 Task: Add a condition where "Hours since assigned Less than Ninty" in unsolved tickets in your groups.
Action: Mouse pressed left at (243, 399)
Screenshot: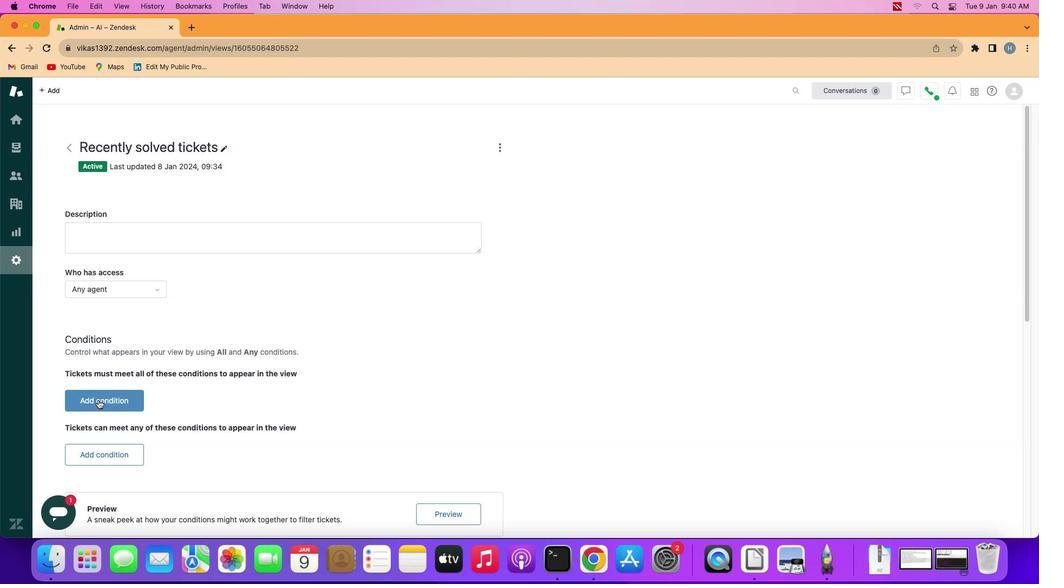 
Action: Mouse moved to (202, 401)
Screenshot: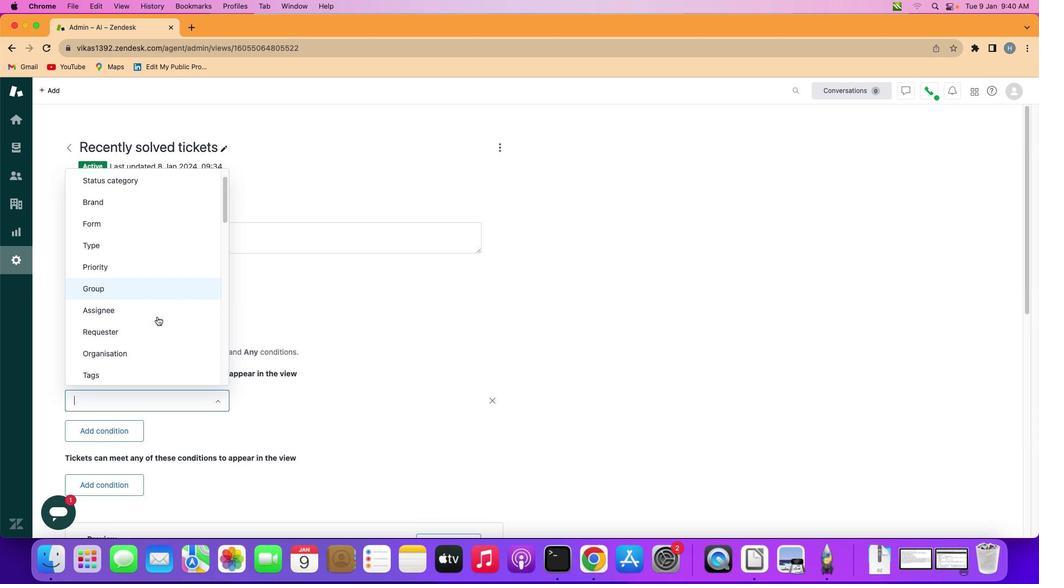
Action: Mouse pressed left at (202, 401)
Screenshot: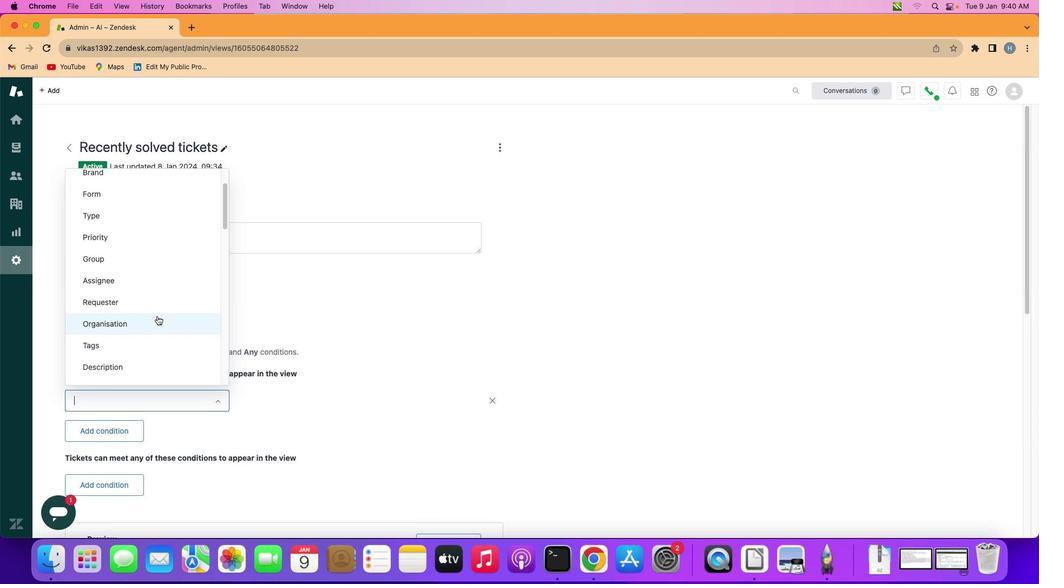 
Action: Mouse moved to (230, 401)
Screenshot: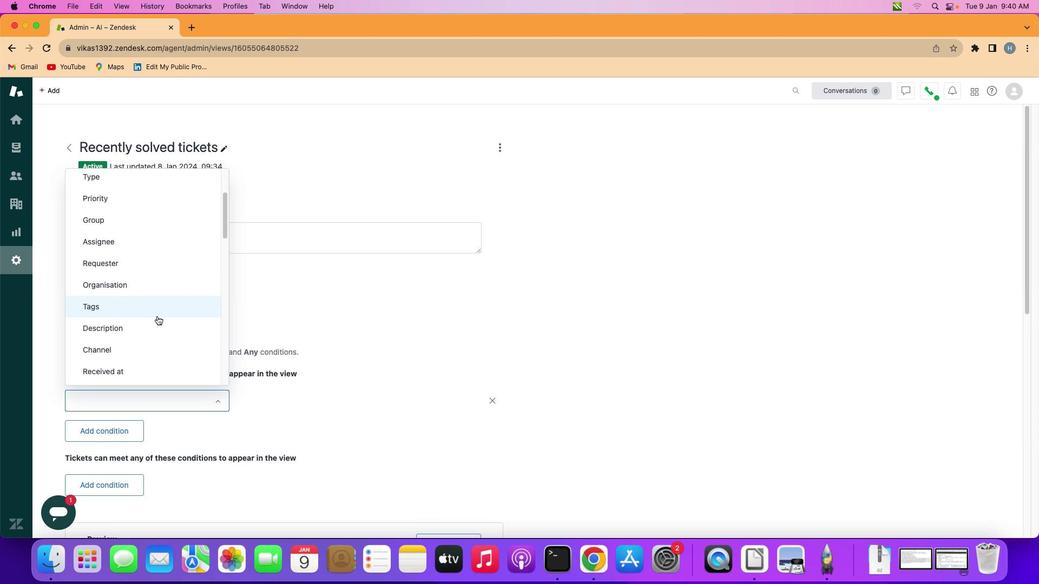 
Action: Mouse pressed left at (230, 401)
Screenshot: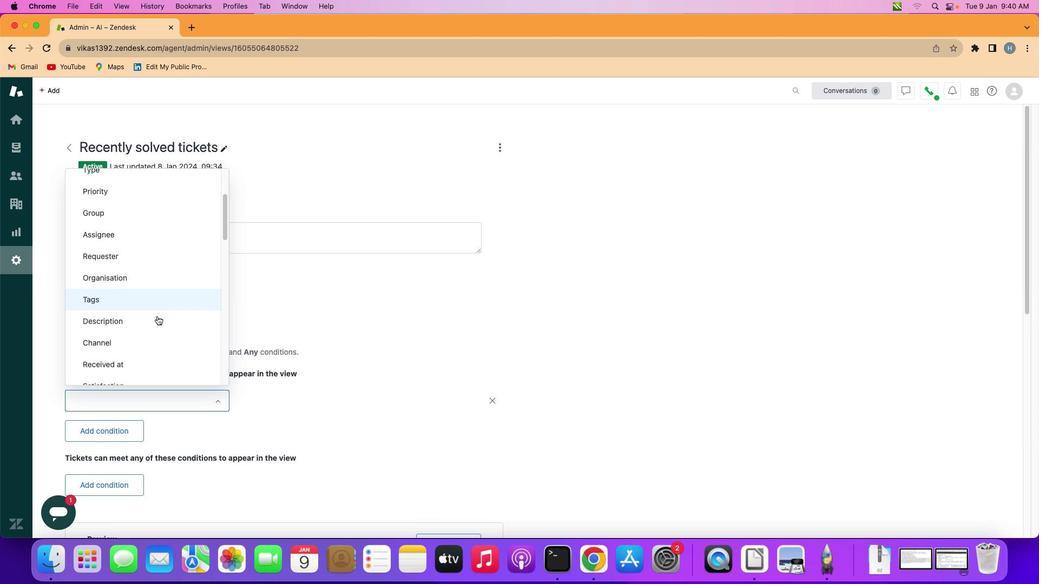 
Action: Mouse moved to (243, 371)
Screenshot: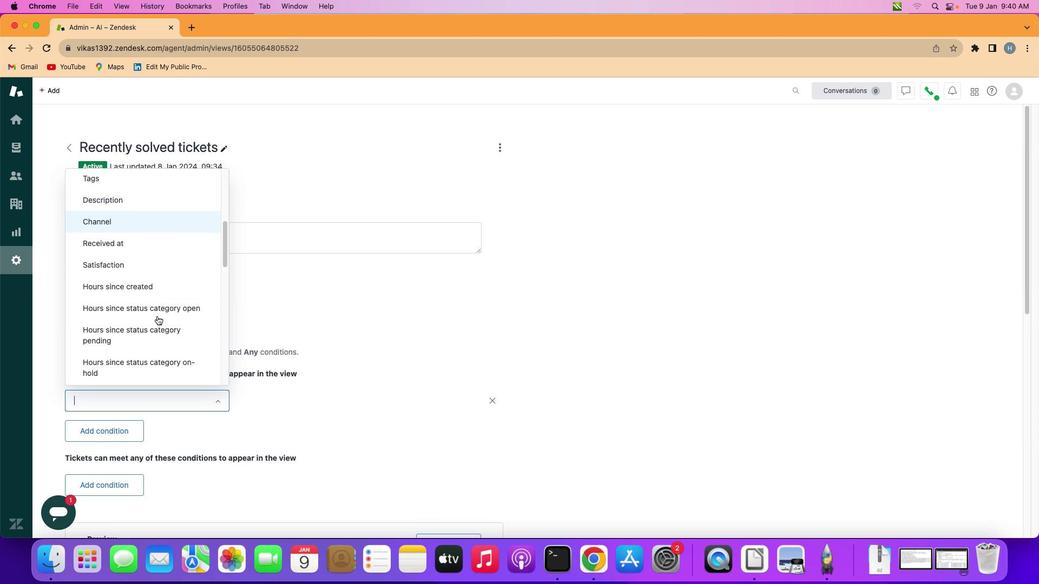
Action: Mouse scrolled (243, 371) with delta (134, 261)
Screenshot: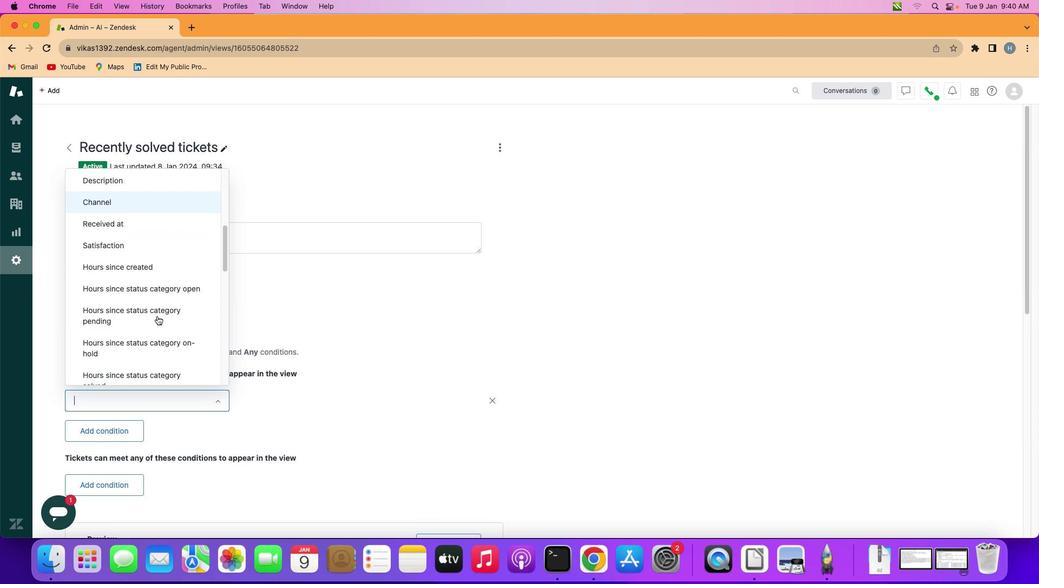 
Action: Mouse scrolled (243, 371) with delta (134, 261)
Screenshot: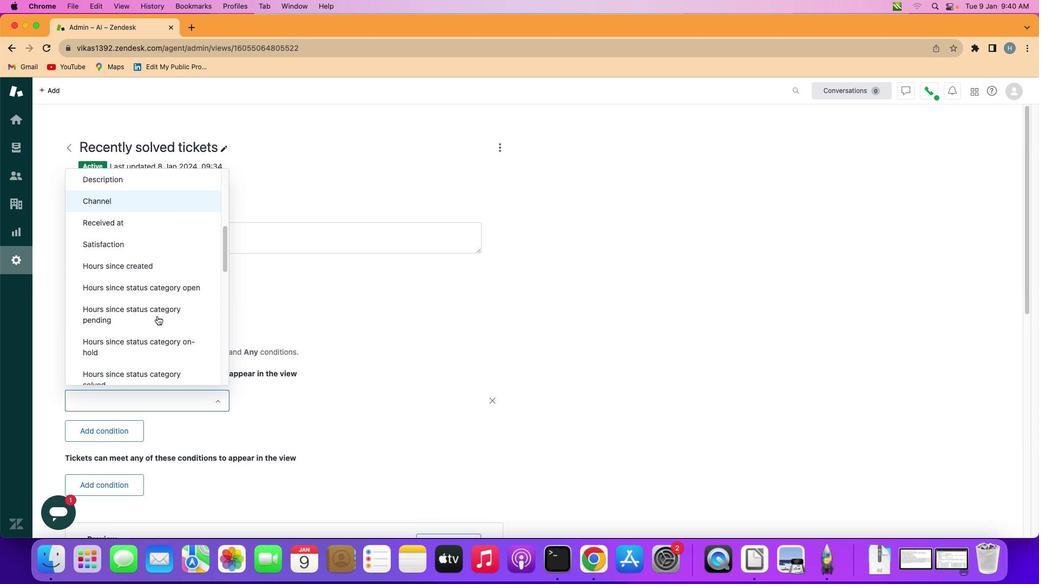 
Action: Mouse scrolled (243, 371) with delta (134, 261)
Screenshot: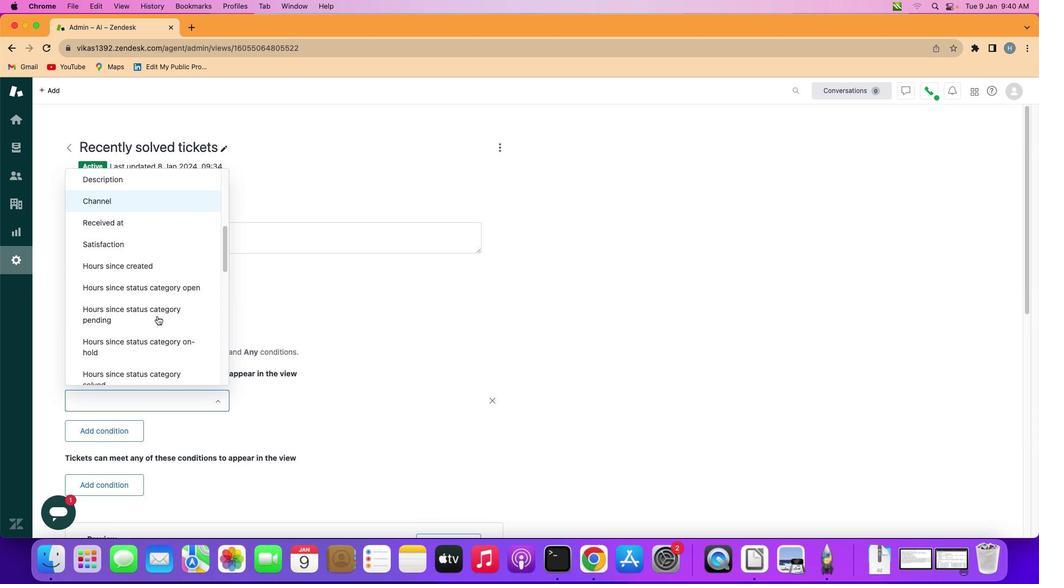 
Action: Mouse scrolled (243, 371) with delta (134, 261)
Screenshot: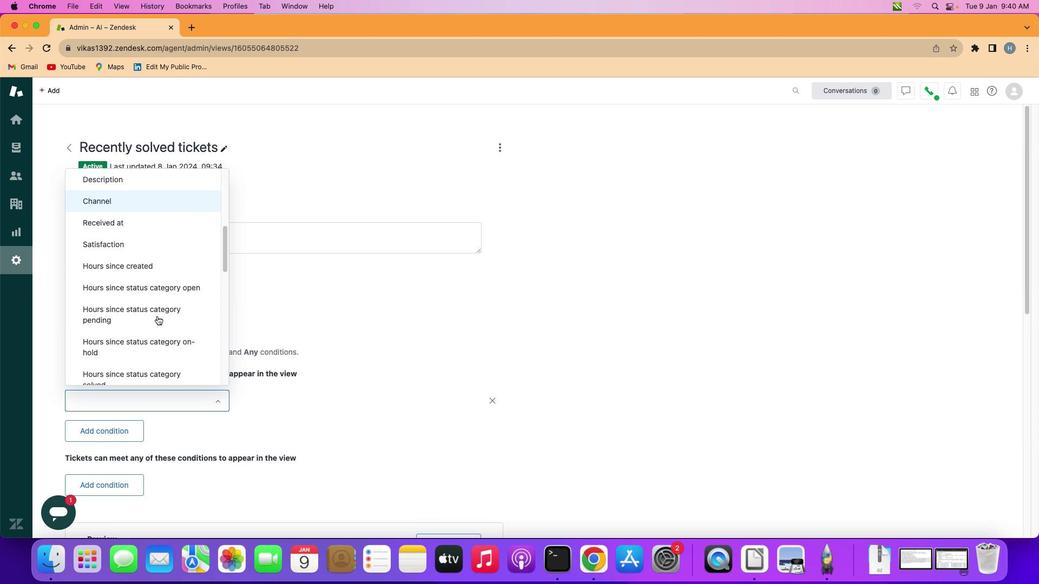 
Action: Mouse scrolled (243, 371) with delta (134, 261)
Screenshot: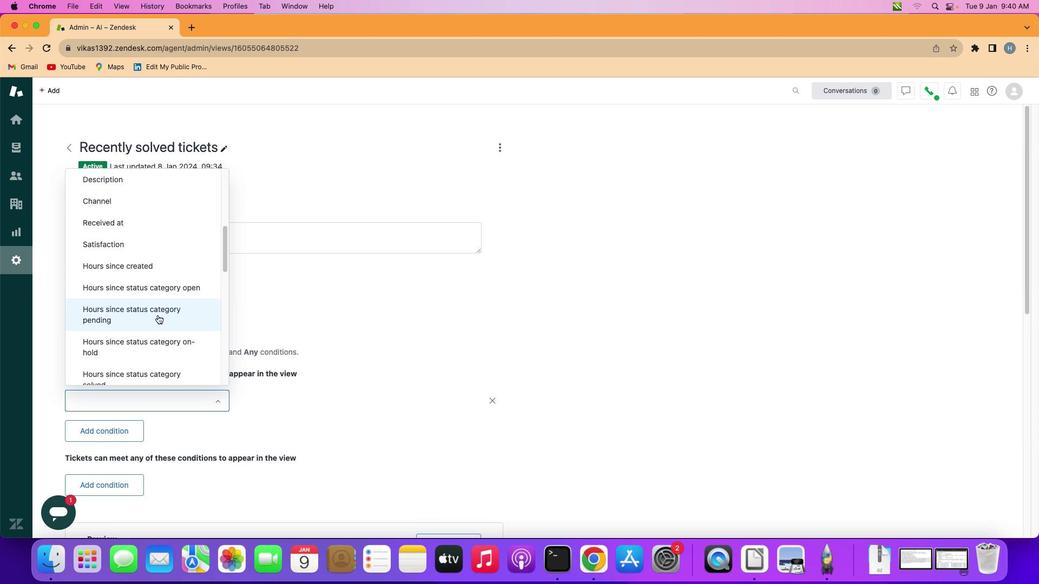 
Action: Mouse scrolled (243, 371) with delta (134, 261)
Screenshot: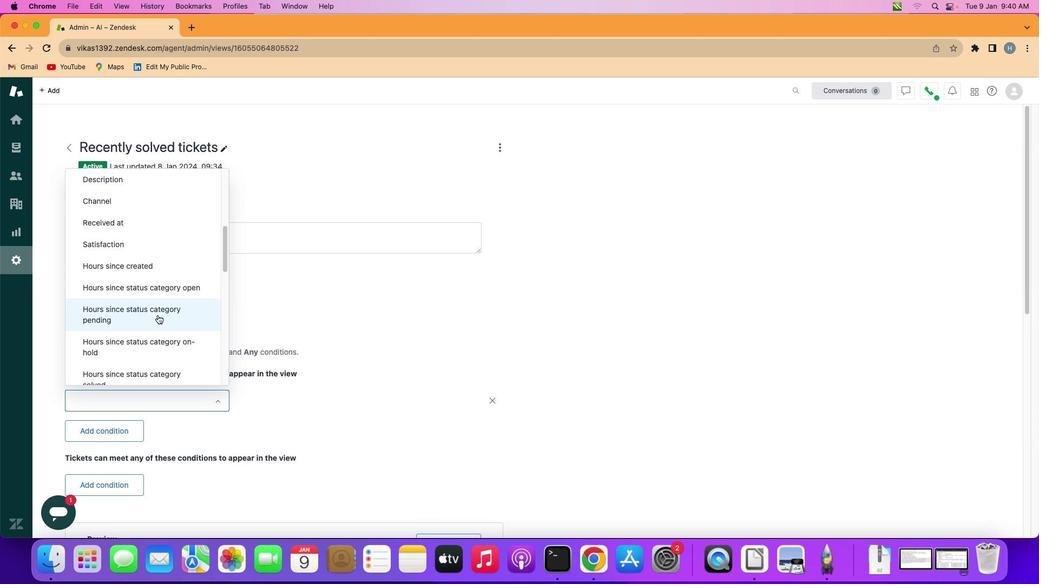 
Action: Mouse moved to (243, 371)
Screenshot: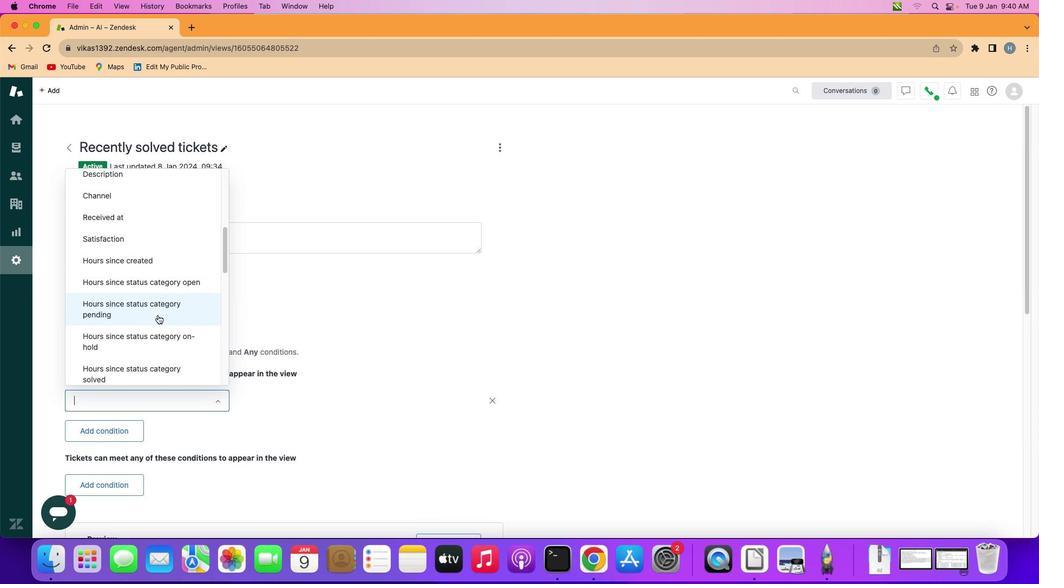 
Action: Mouse scrolled (243, 371) with delta (134, 261)
Screenshot: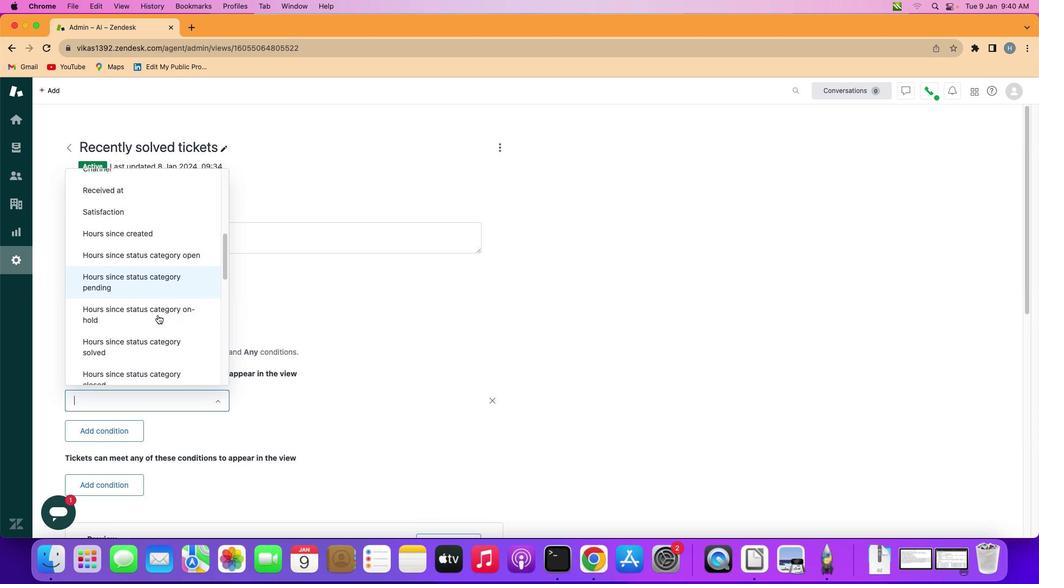 
Action: Mouse scrolled (243, 371) with delta (134, 261)
Screenshot: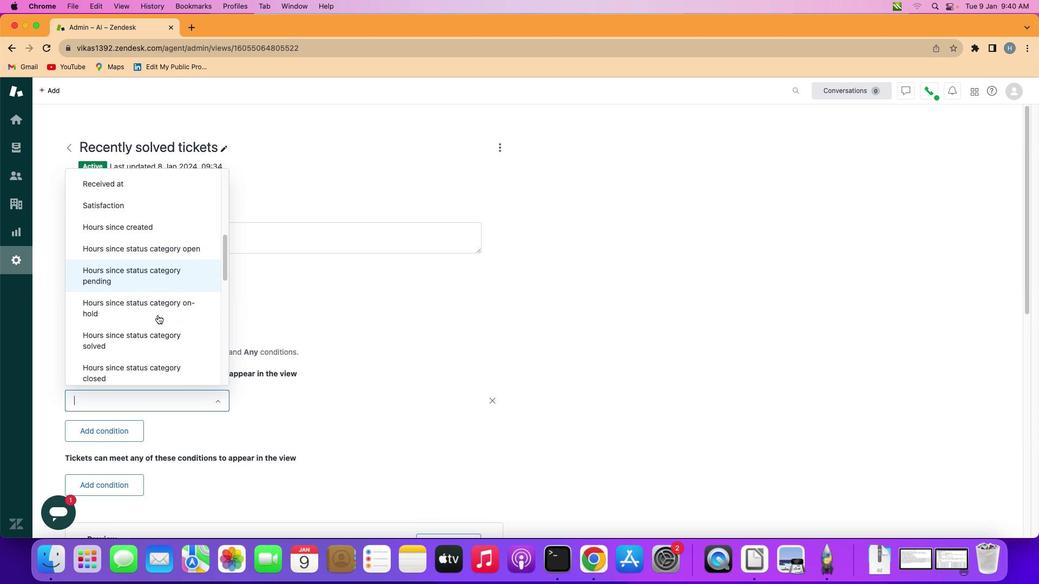 
Action: Mouse scrolled (243, 371) with delta (134, 261)
Screenshot: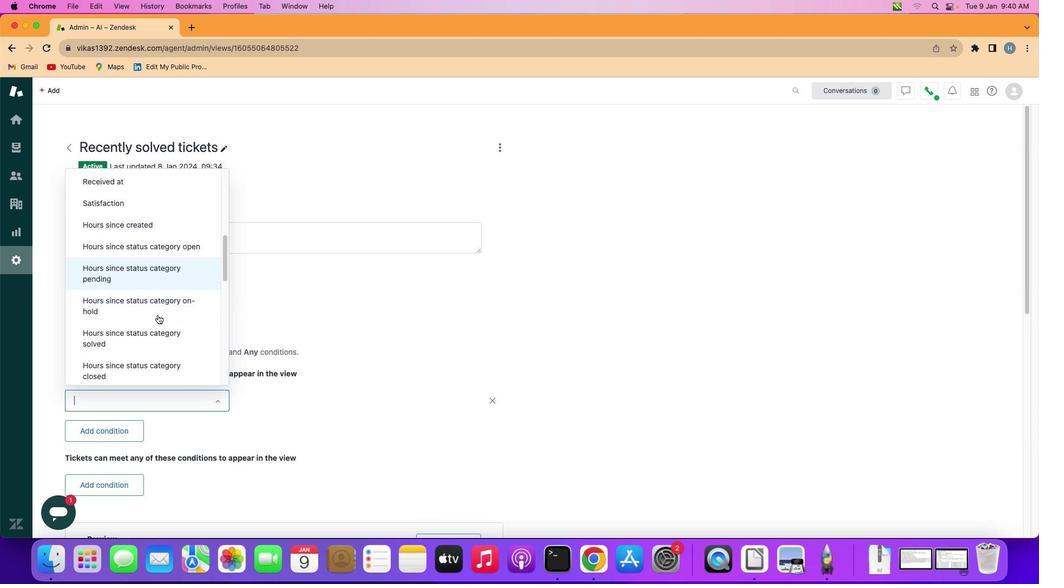 
Action: Mouse scrolled (243, 371) with delta (134, 261)
Screenshot: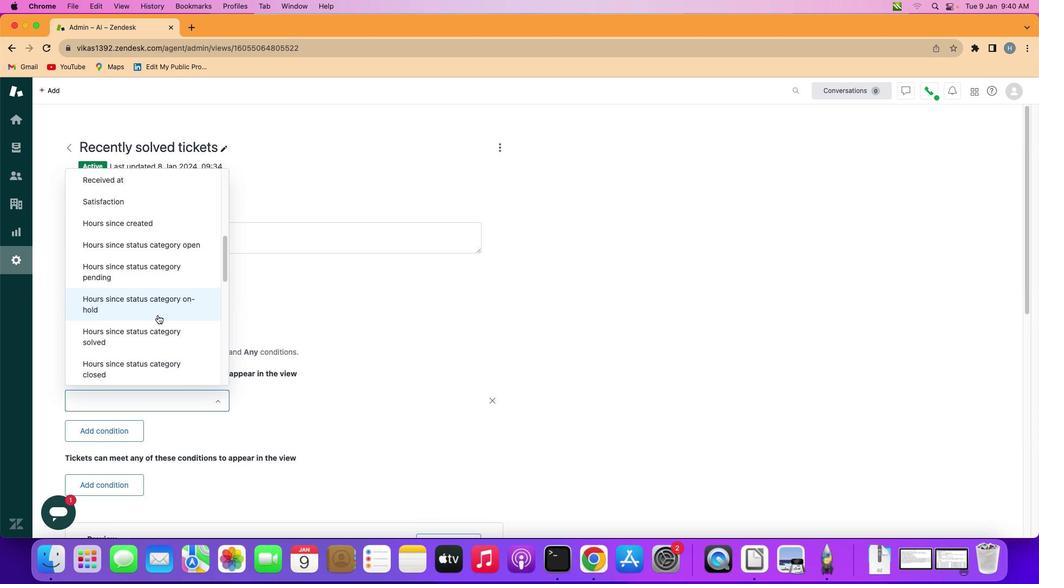 
Action: Mouse moved to (244, 371)
Screenshot: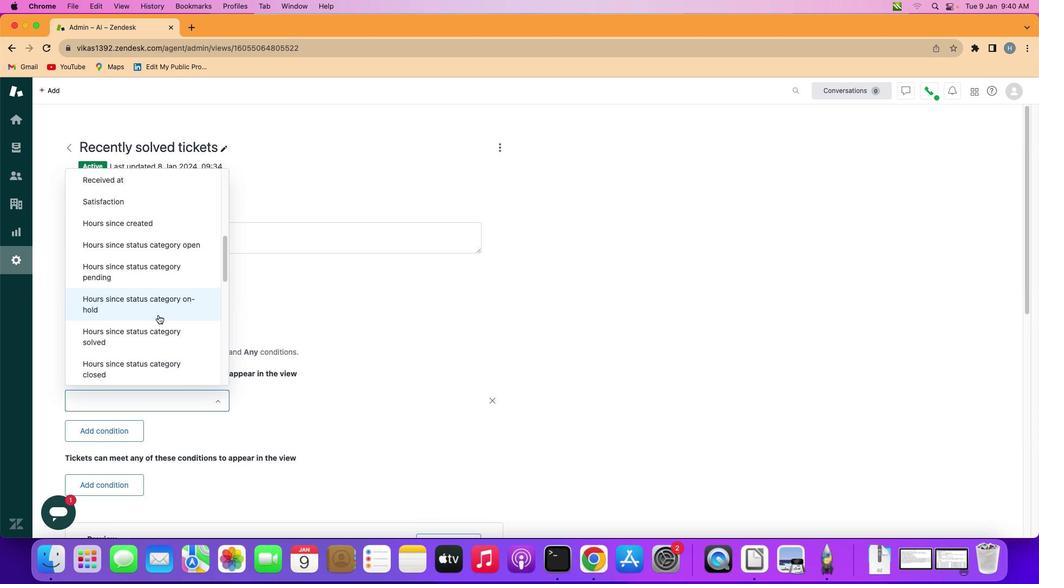 
Action: Mouse scrolled (244, 371) with delta (134, 261)
Screenshot: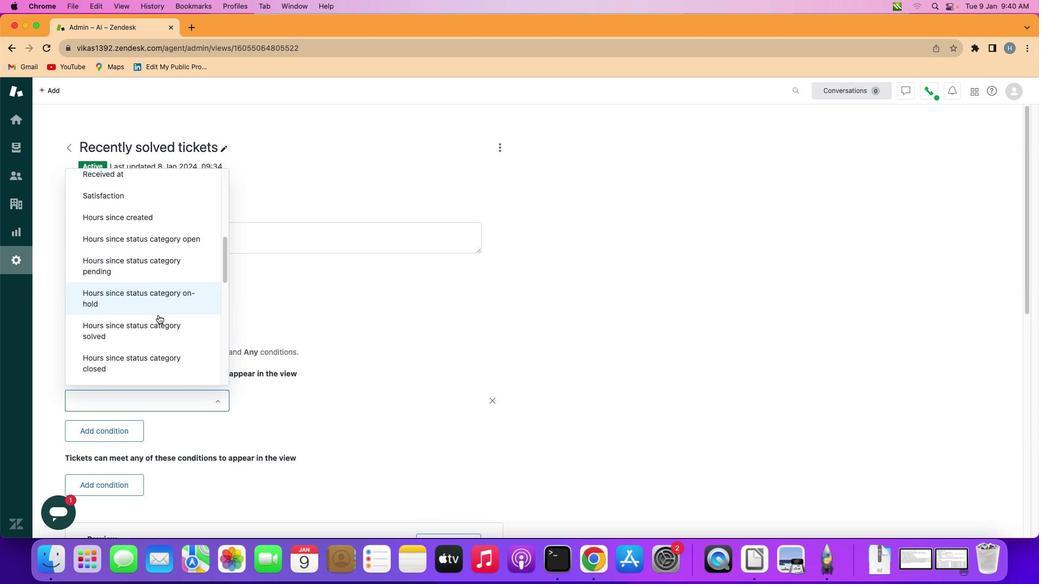 
Action: Mouse scrolled (244, 371) with delta (134, 261)
Screenshot: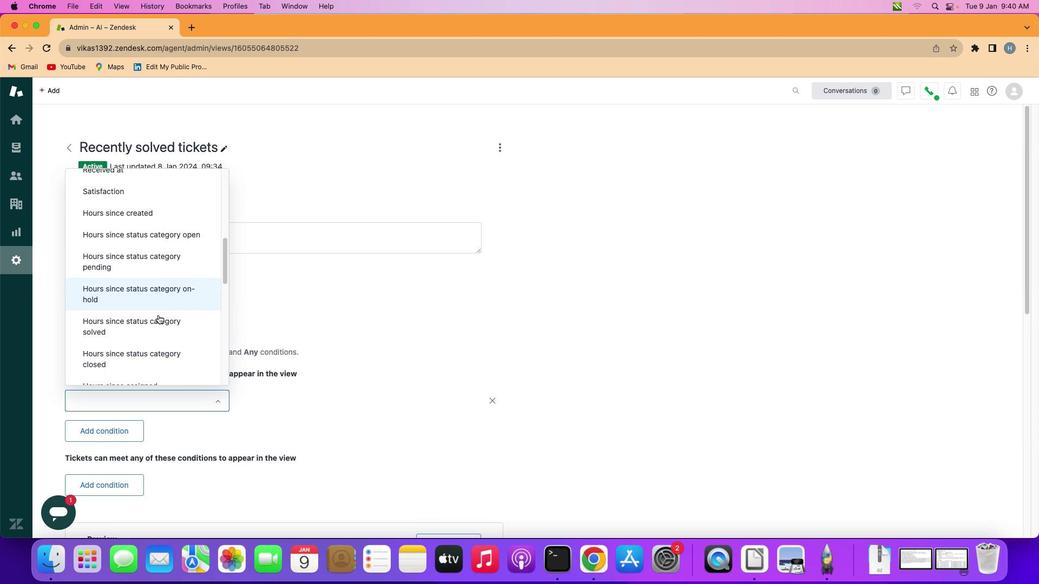 
Action: Mouse scrolled (244, 371) with delta (134, 260)
Screenshot: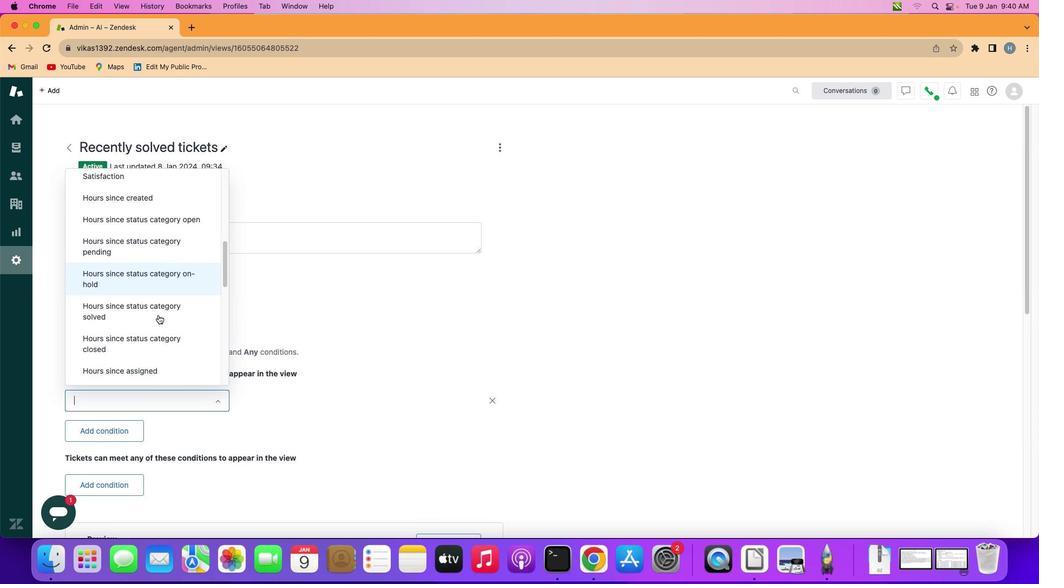 
Action: Mouse scrolled (244, 371) with delta (134, 260)
Screenshot: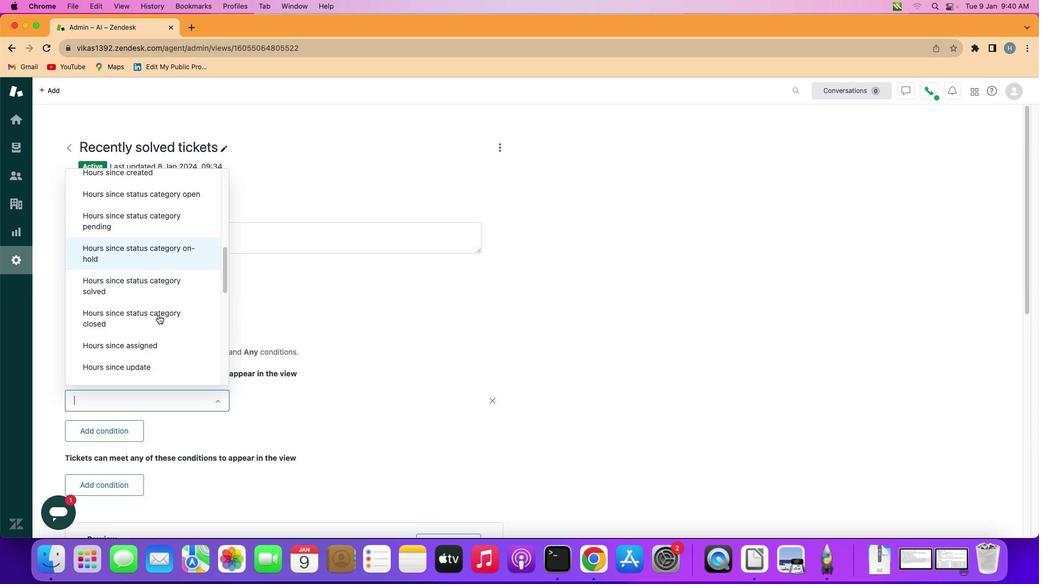 
Action: Mouse moved to (244, 371)
Screenshot: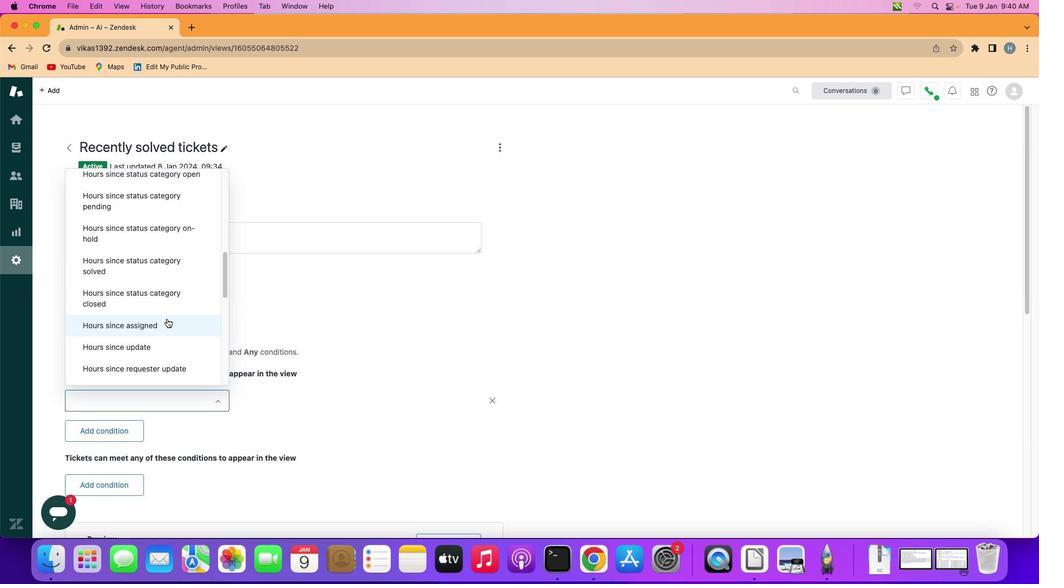 
Action: Mouse scrolled (244, 371) with delta (134, 261)
Screenshot: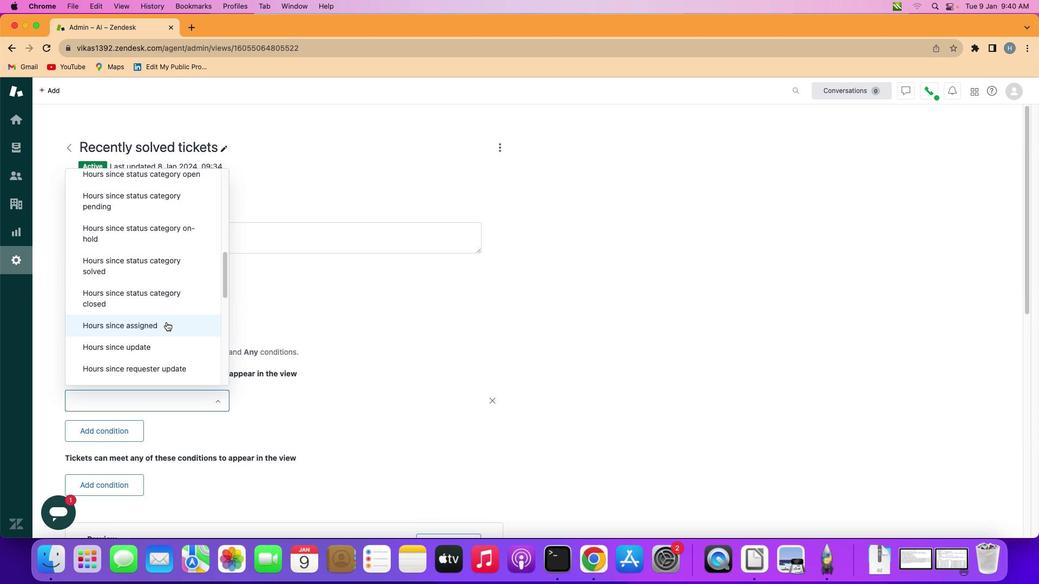 
Action: Mouse scrolled (244, 371) with delta (134, 261)
Screenshot: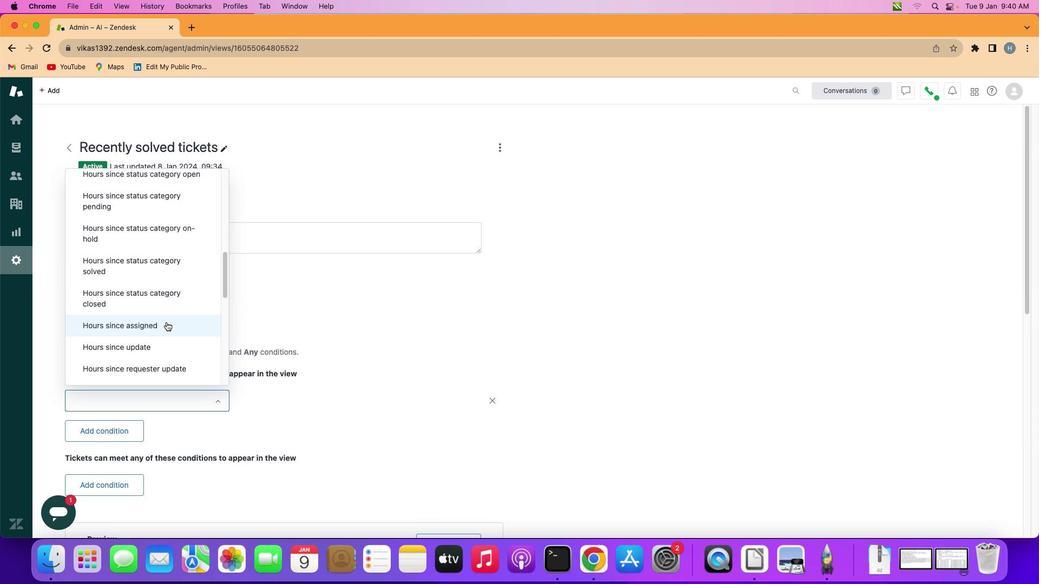 
Action: Mouse moved to (244, 371)
Screenshot: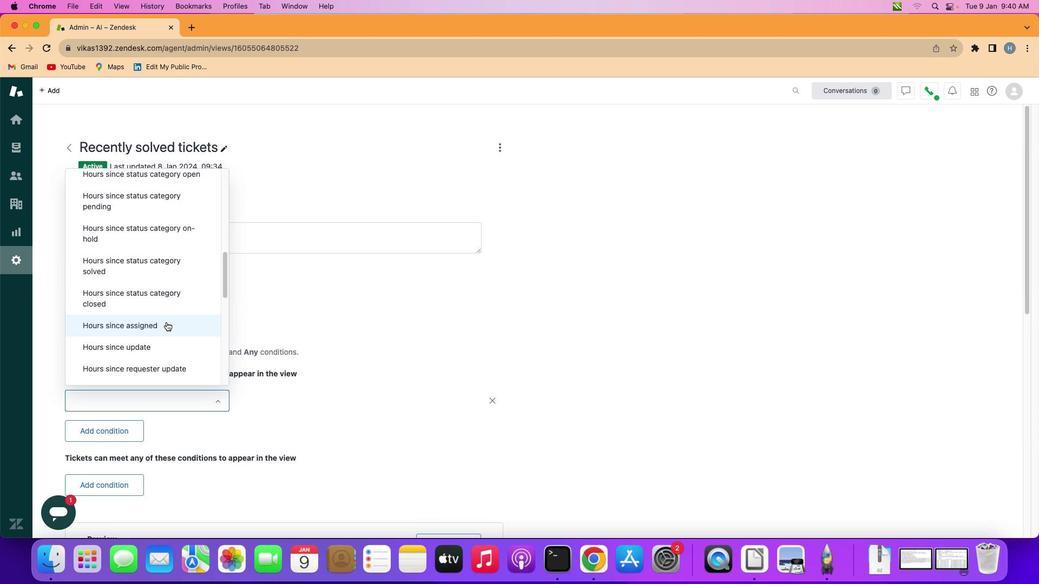 
Action: Mouse scrolled (244, 371) with delta (134, 261)
Screenshot: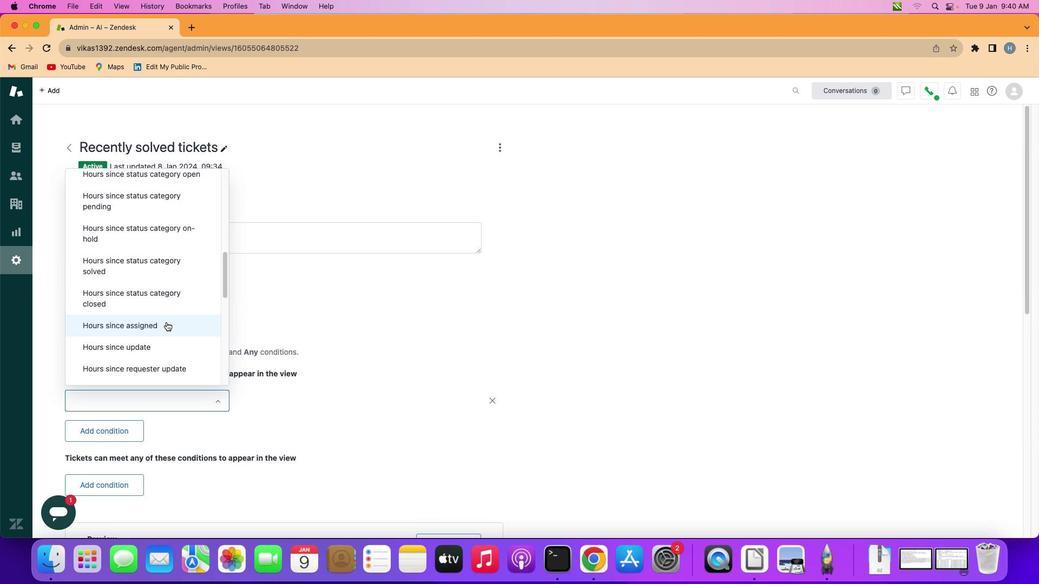 
Action: Mouse scrolled (244, 371) with delta (134, 261)
Screenshot: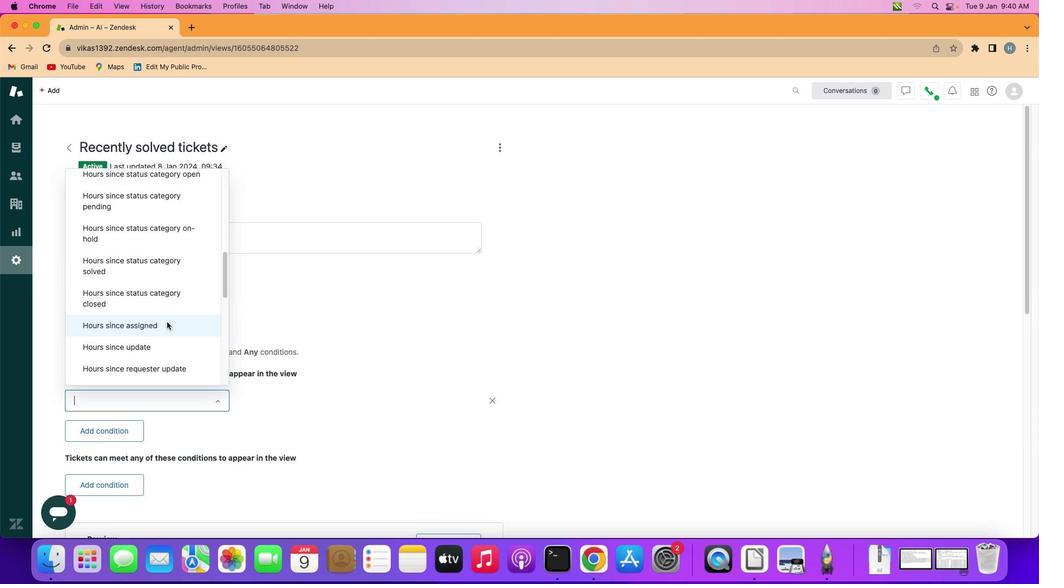 
Action: Mouse scrolled (244, 371) with delta (134, 261)
Screenshot: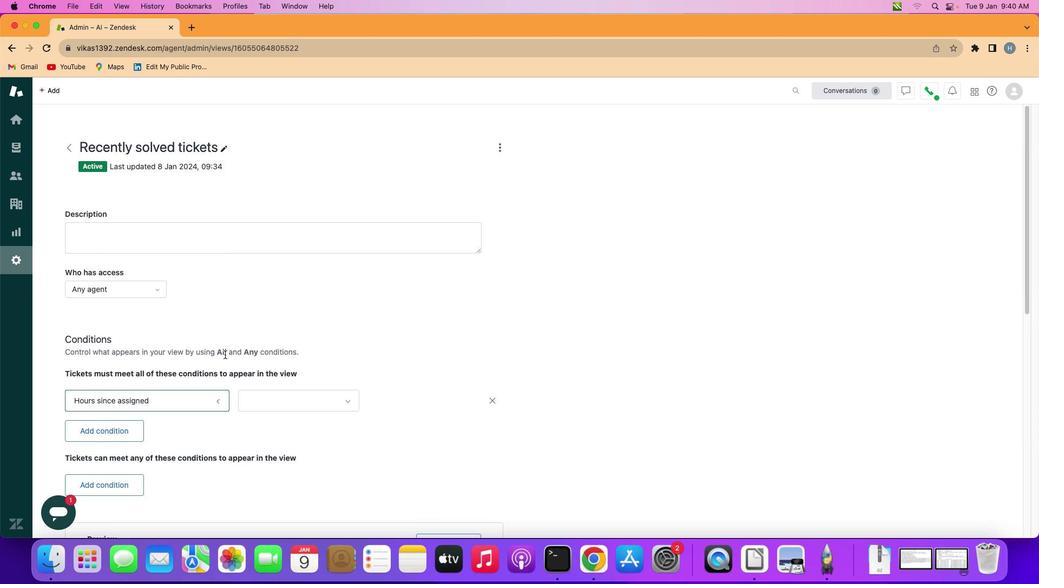 
Action: Mouse moved to (244, 371)
Screenshot: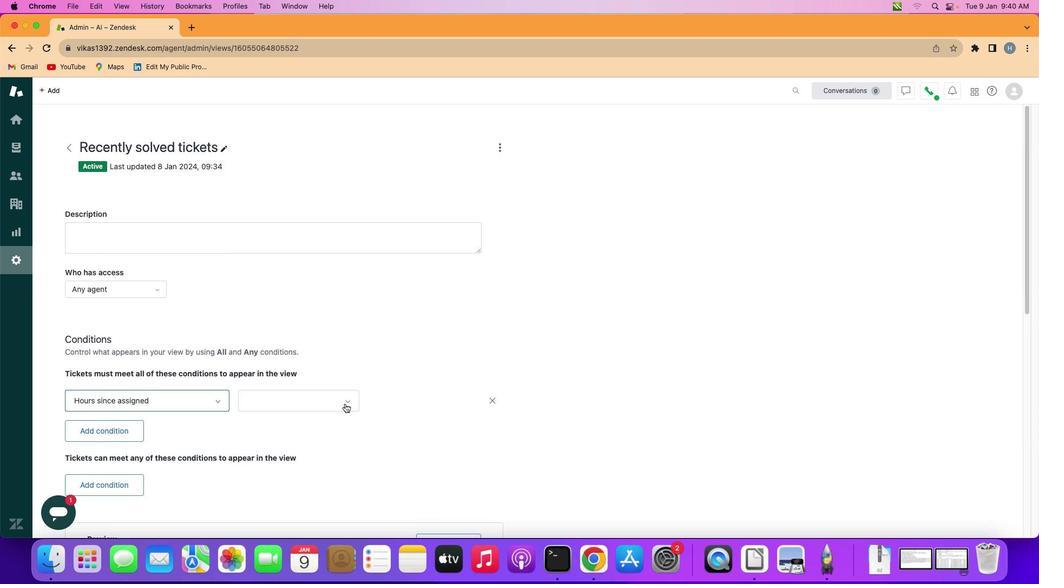 
Action: Mouse scrolled (244, 371) with delta (134, 261)
Screenshot: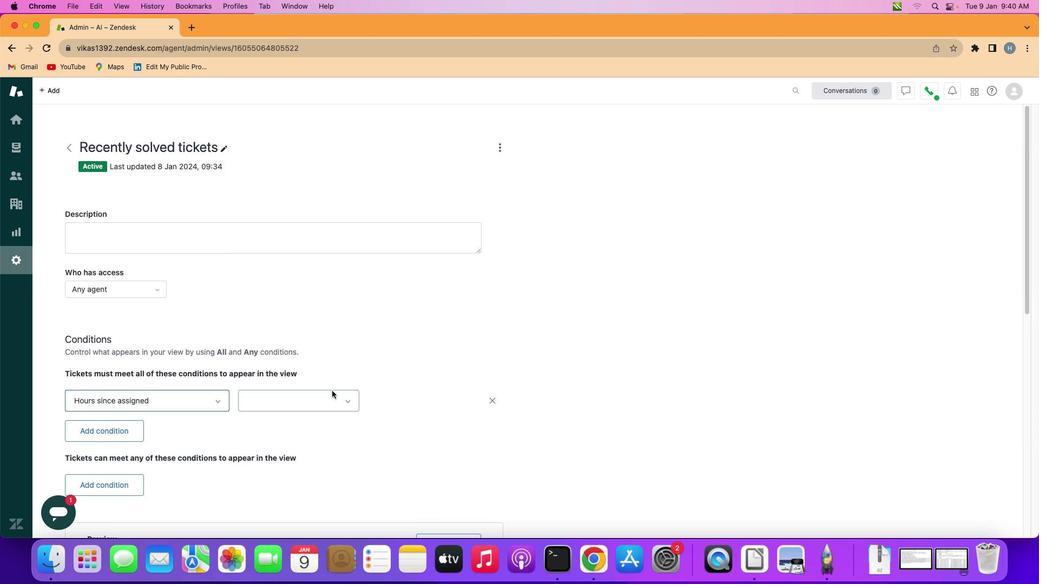 
Action: Mouse scrolled (244, 371) with delta (134, 261)
Screenshot: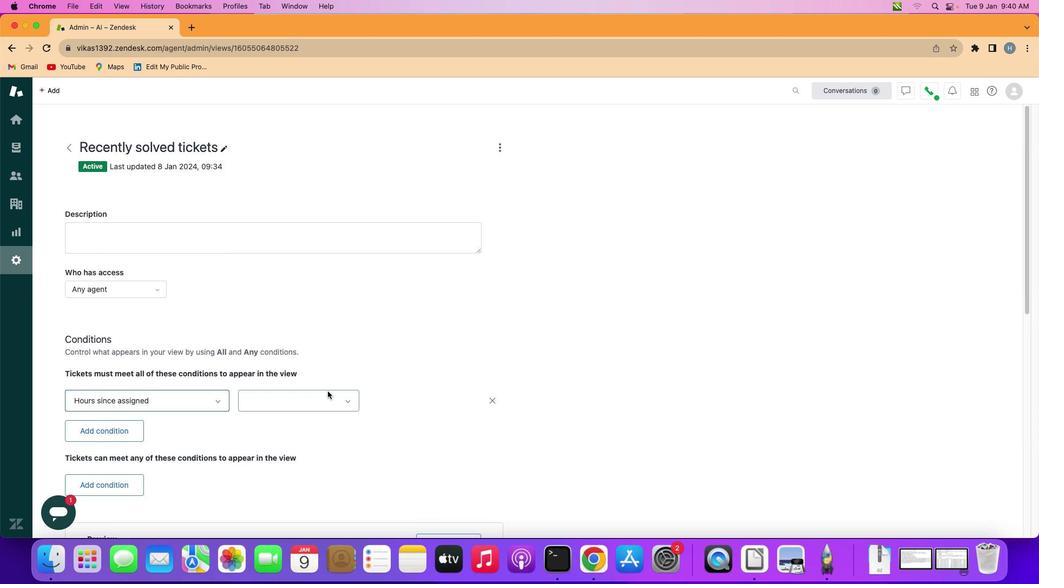 
Action: Mouse scrolled (244, 371) with delta (134, 261)
Screenshot: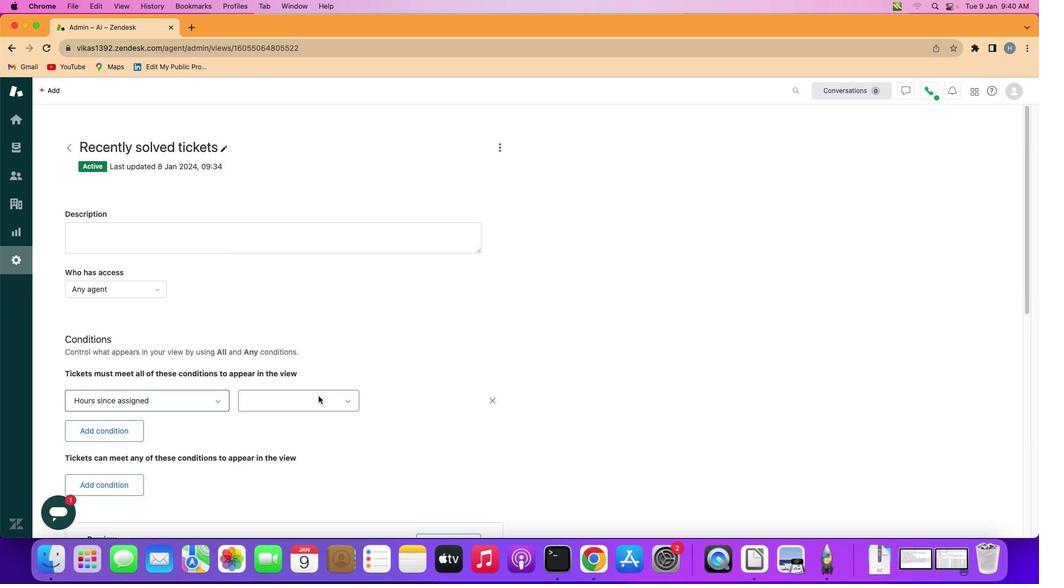 
Action: Mouse scrolled (244, 371) with delta (134, 261)
Screenshot: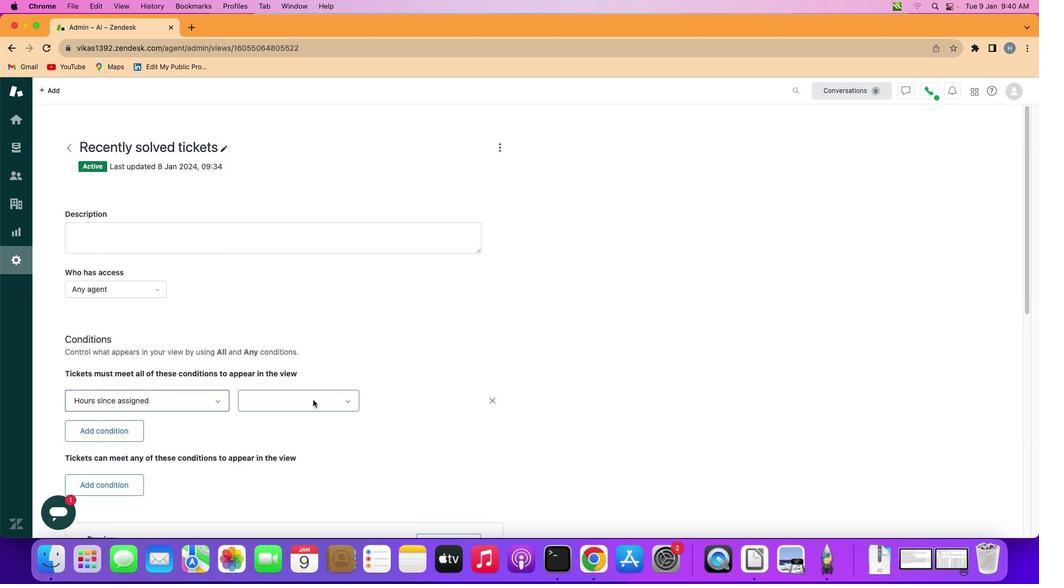 
Action: Mouse scrolled (244, 371) with delta (134, 261)
Screenshot: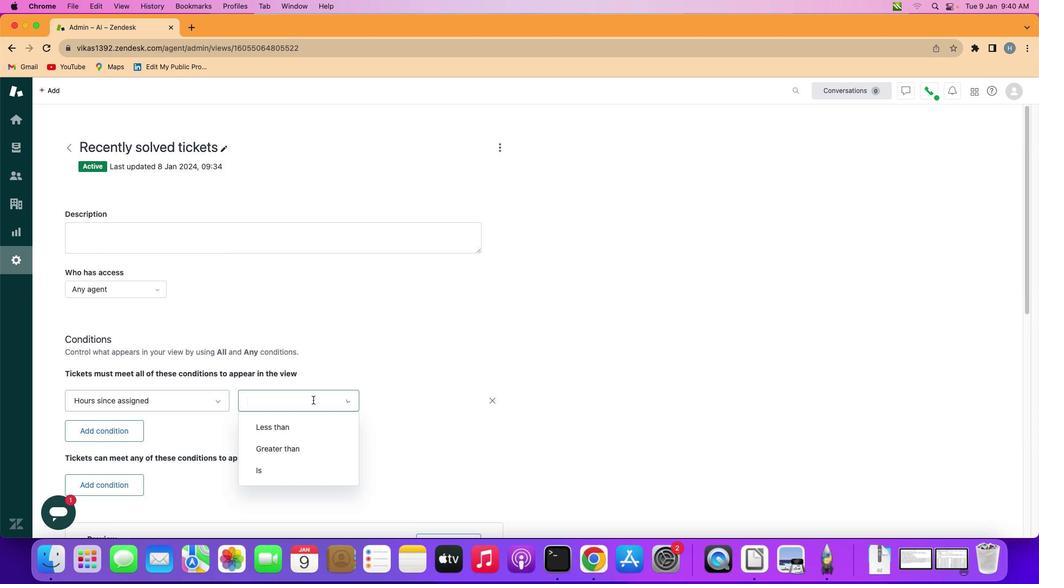
Action: Mouse moved to (250, 374)
Screenshot: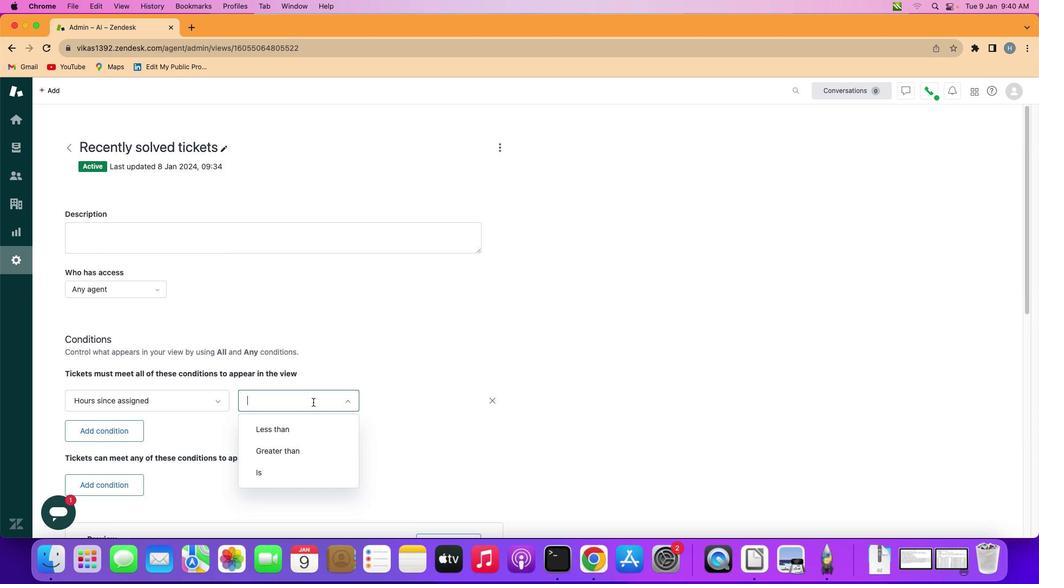 
Action: Mouse pressed left at (250, 374)
Screenshot: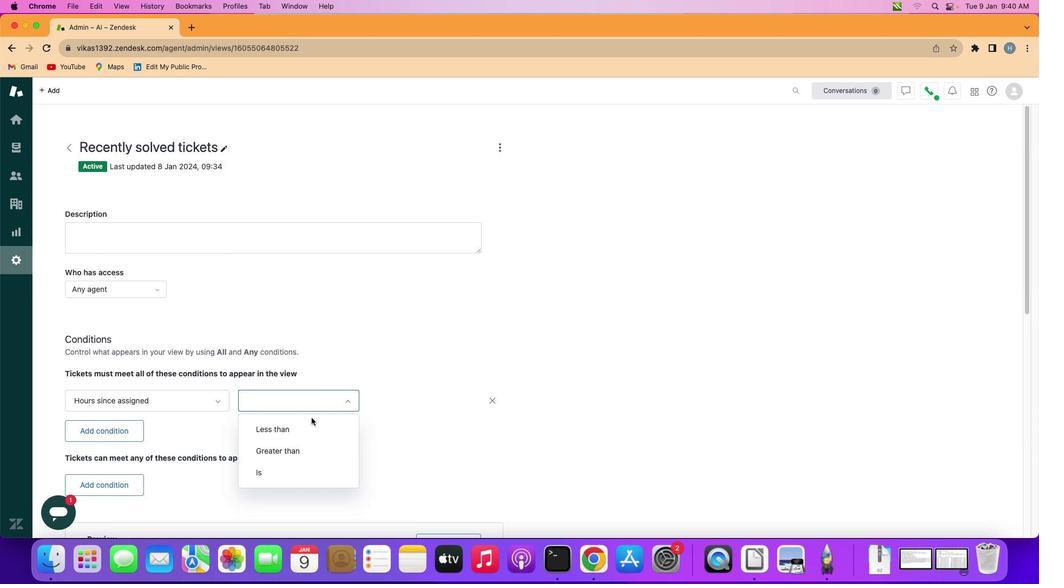 
Action: Mouse moved to (352, 401)
Screenshot: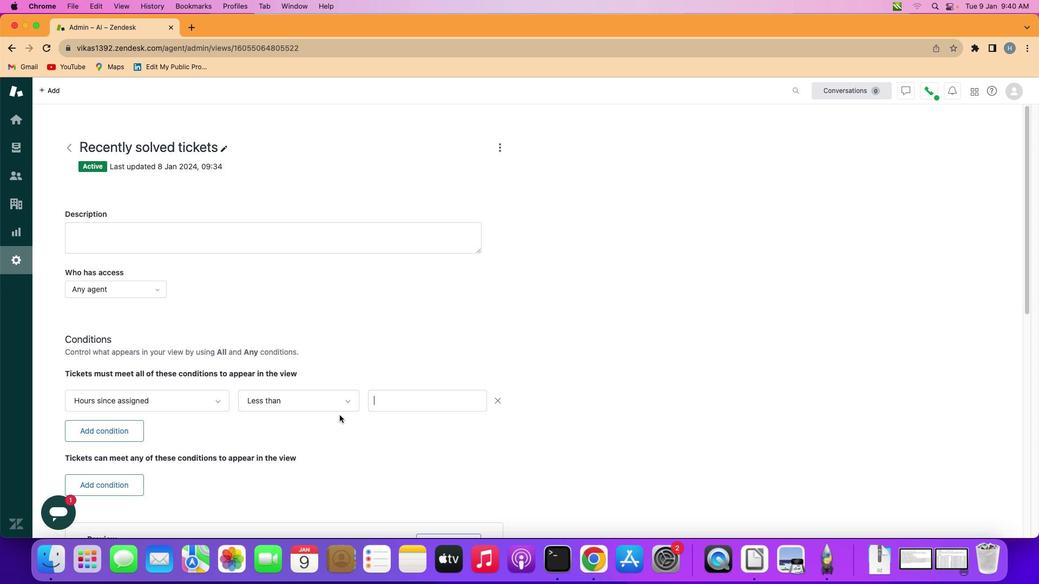 
Action: Mouse pressed left at (352, 401)
Screenshot: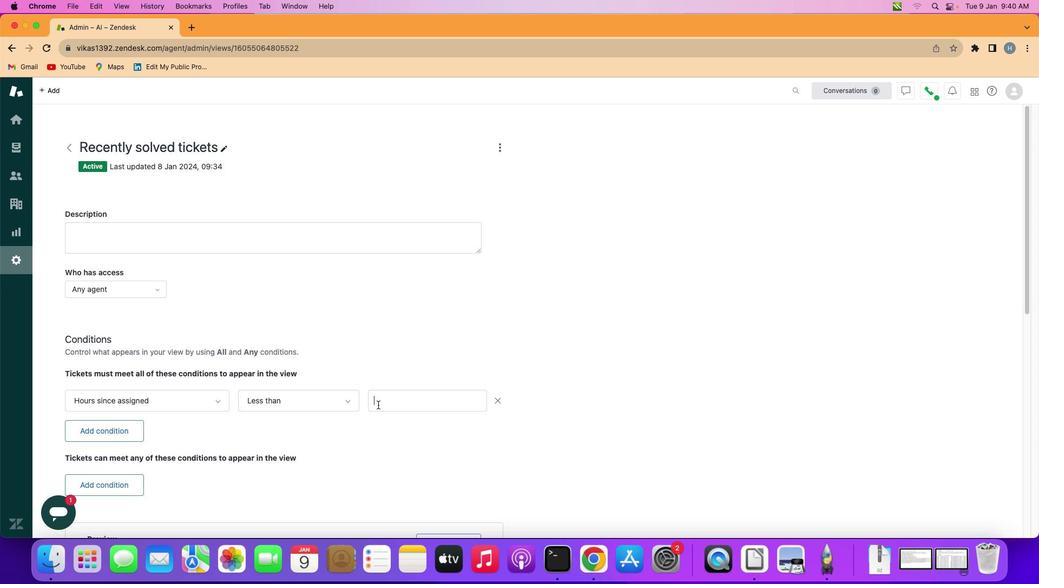 
Action: Mouse moved to (349, 409)
Screenshot: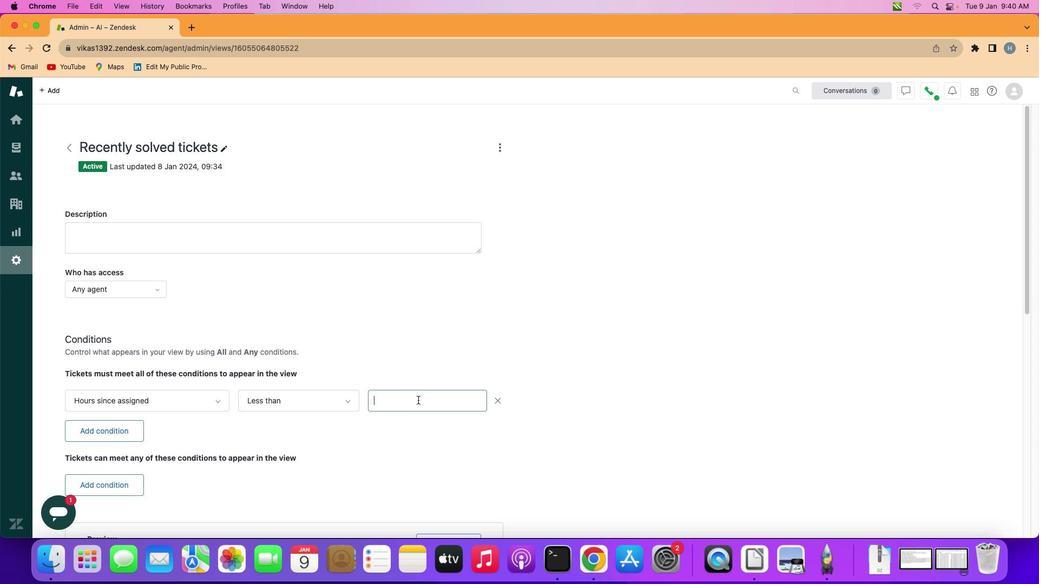 
Action: Mouse pressed left at (349, 409)
Screenshot: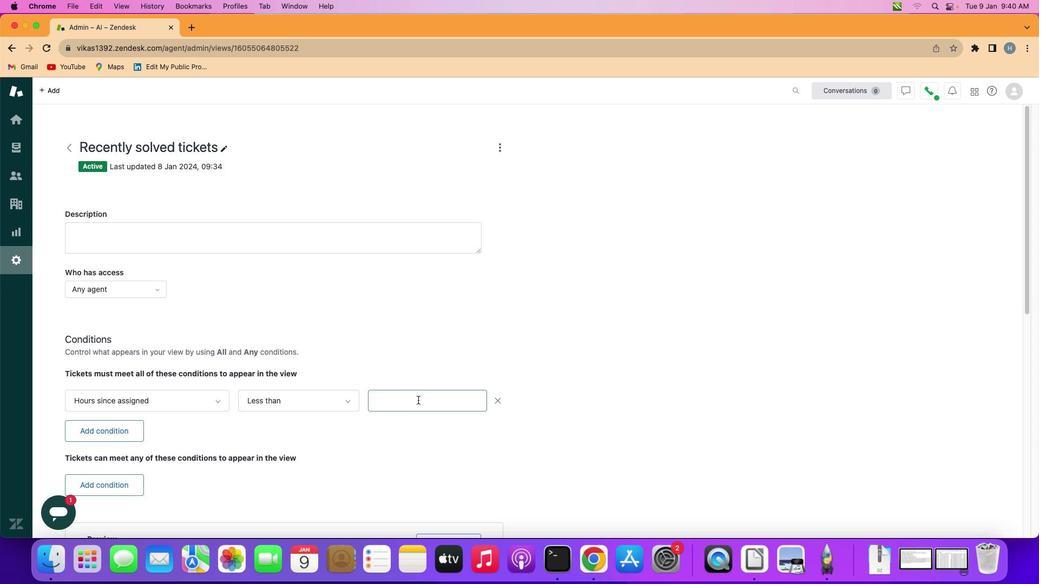 
Action: Mouse moved to (426, 401)
Screenshot: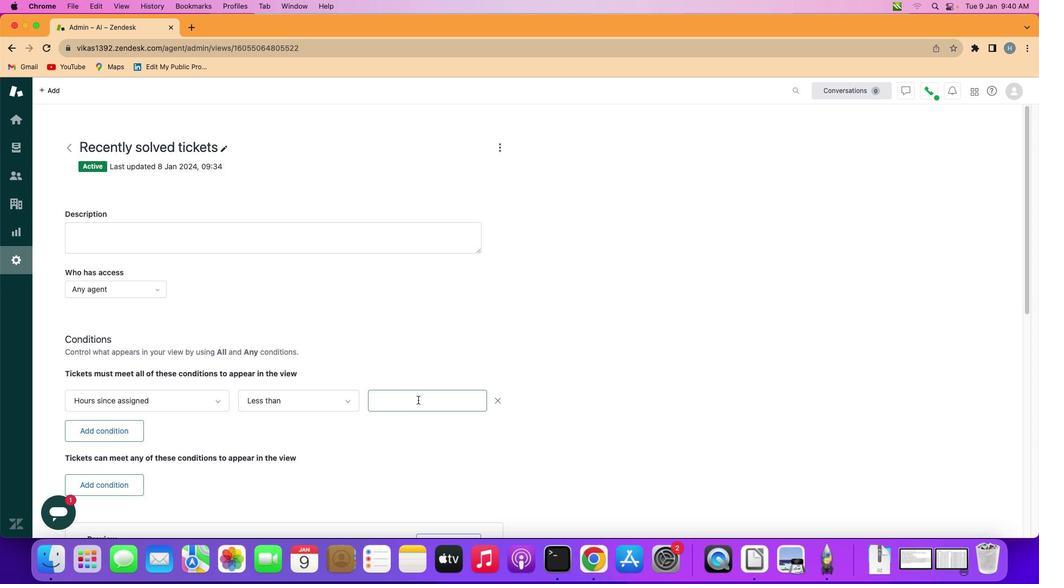 
Action: Mouse pressed left at (426, 401)
Screenshot: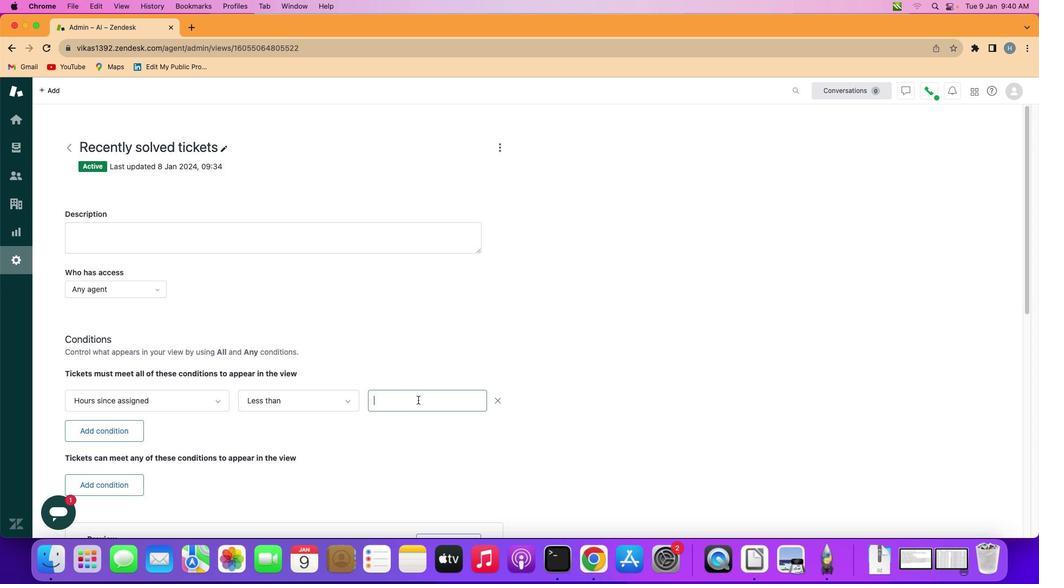
Action: Key pressed Key.shift'N''i''n''t''y'Key.space
Screenshot: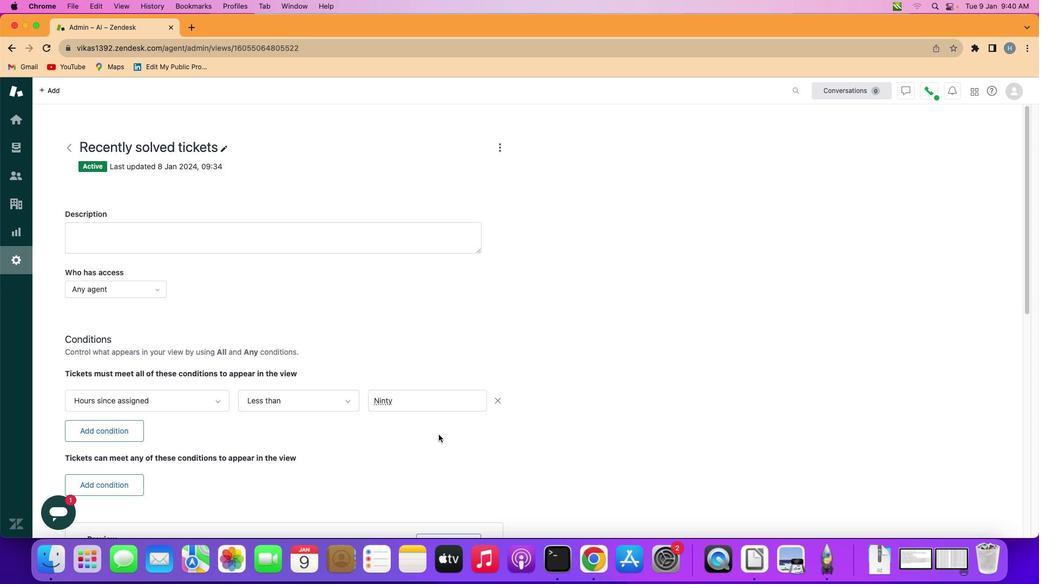 
Action: Mouse moved to (440, 413)
Screenshot: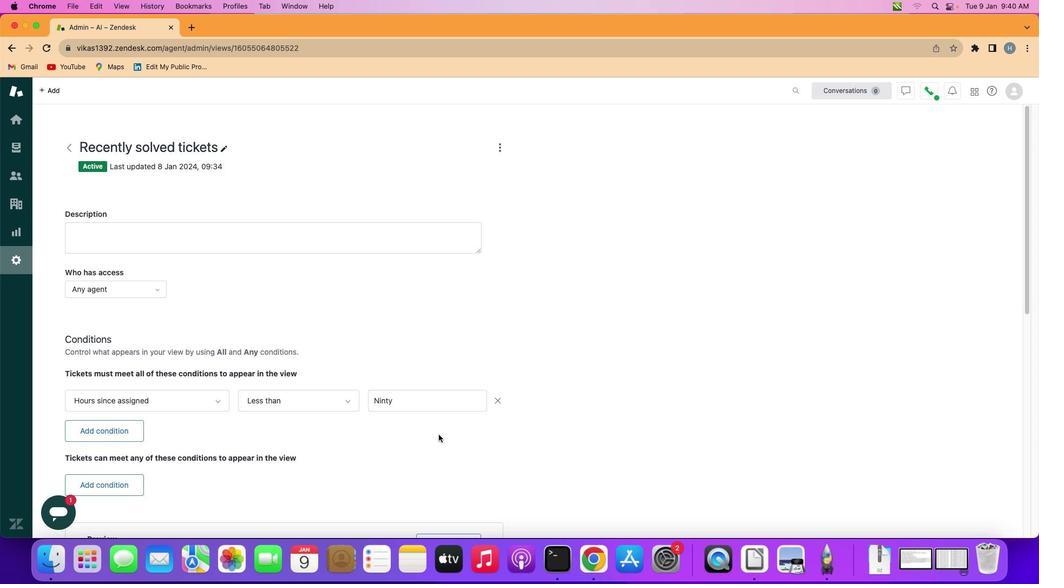 
Action: Mouse pressed left at (440, 413)
Screenshot: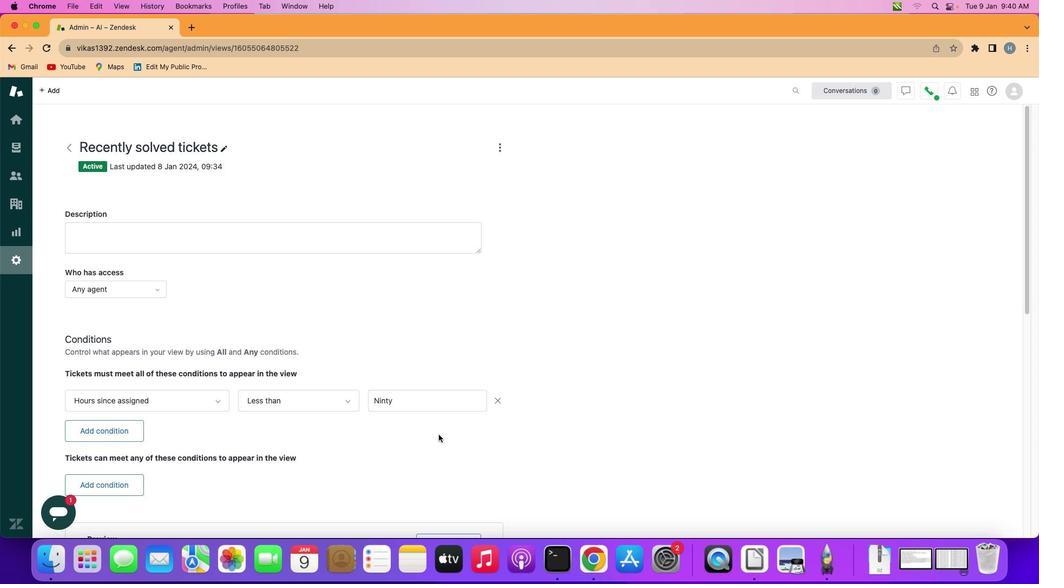 
